 Task: Select a due date automation when advanced on, 2 days after a card is due add dates not starting this month at 11:00 AM.
Action: Mouse moved to (1035, 83)
Screenshot: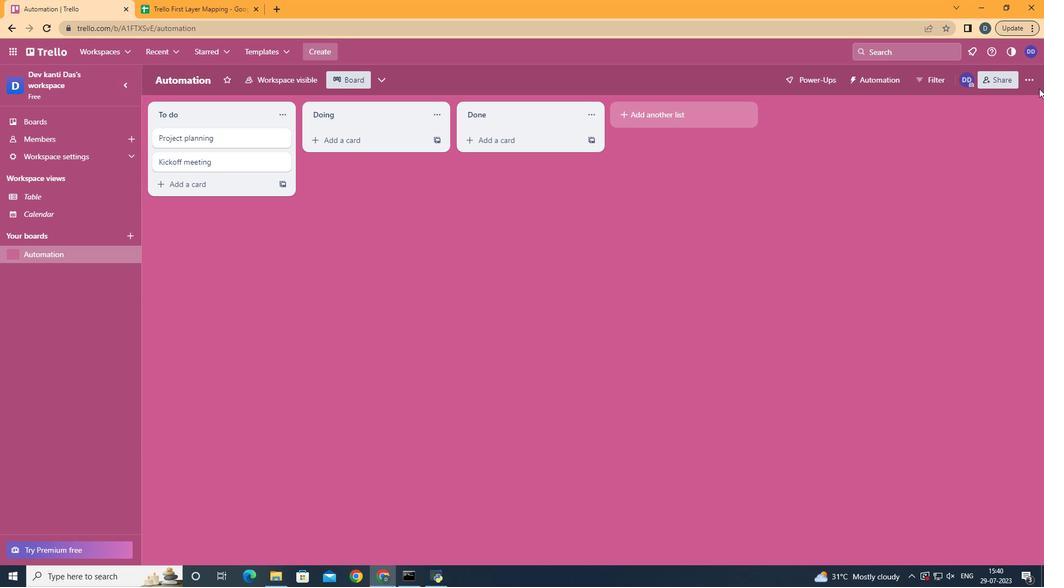
Action: Mouse pressed left at (1035, 83)
Screenshot: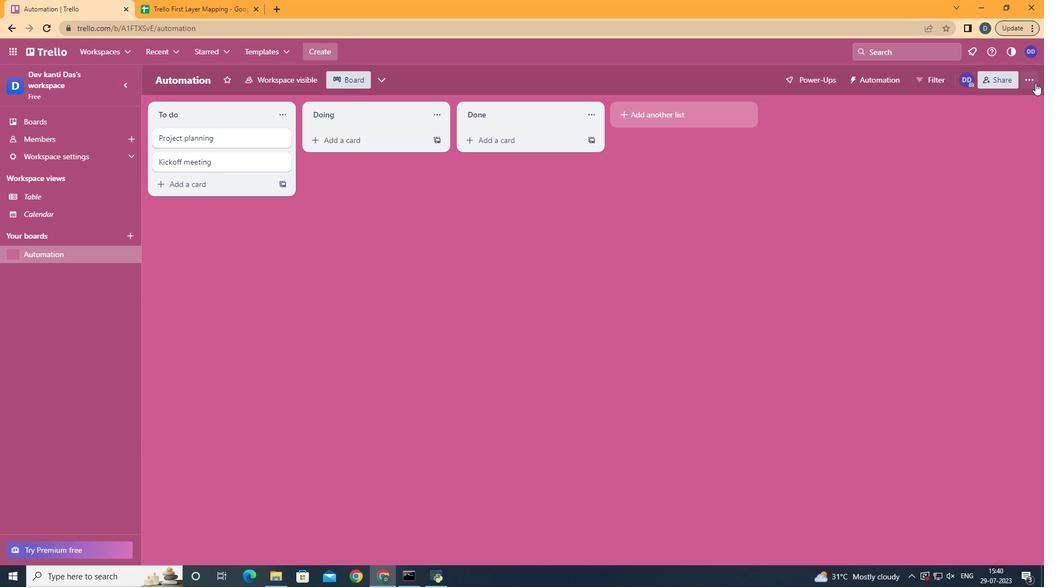 
Action: Mouse moved to (940, 233)
Screenshot: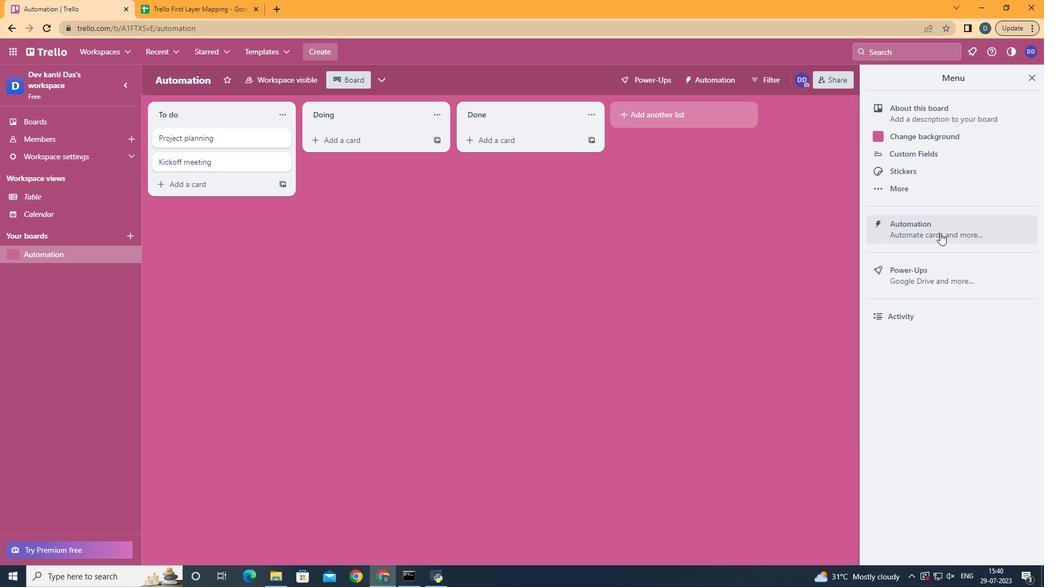
Action: Mouse pressed left at (940, 233)
Screenshot: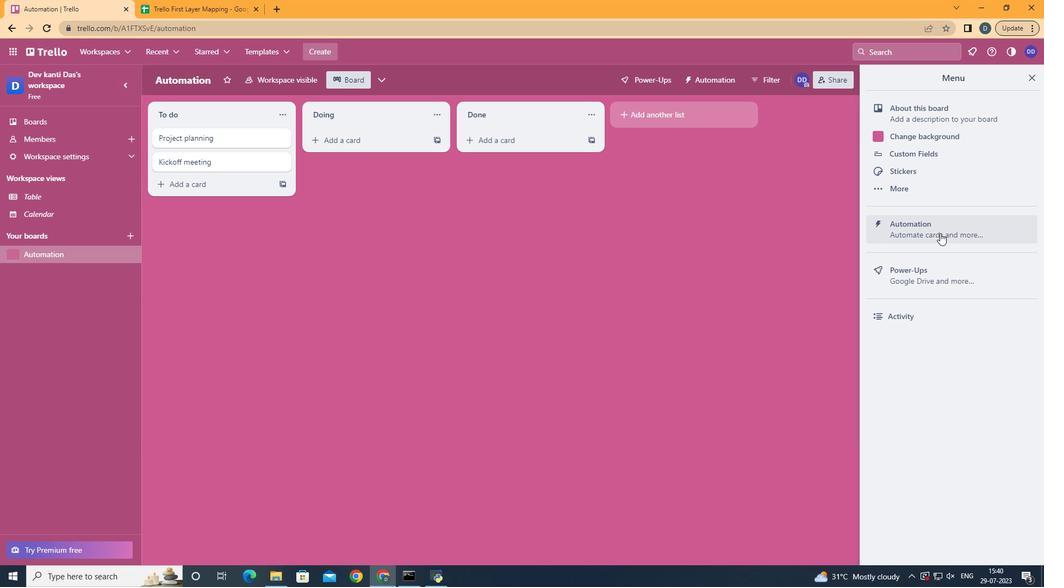 
Action: Mouse moved to (226, 222)
Screenshot: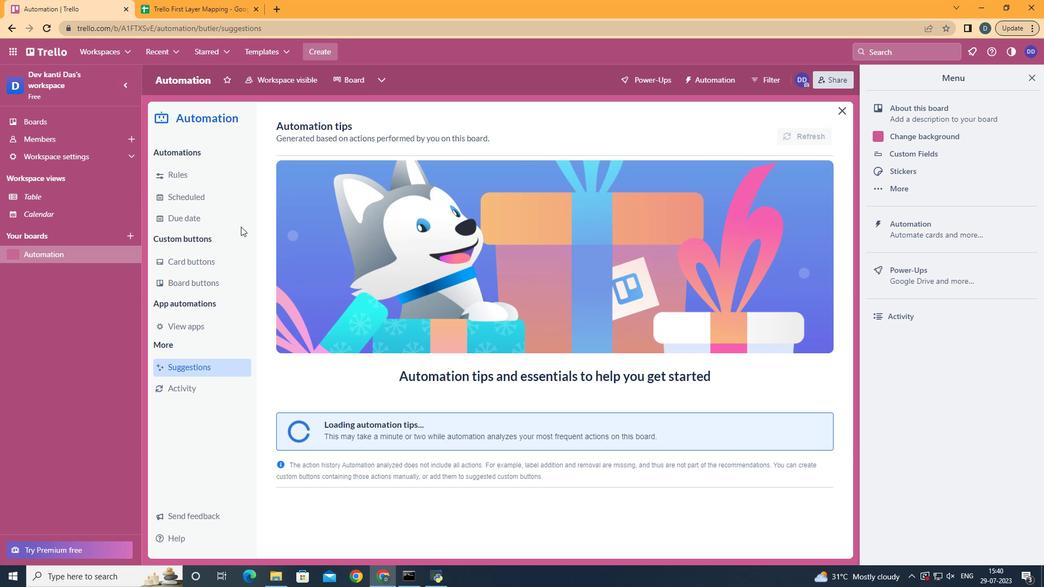 
Action: Mouse pressed left at (226, 222)
Screenshot: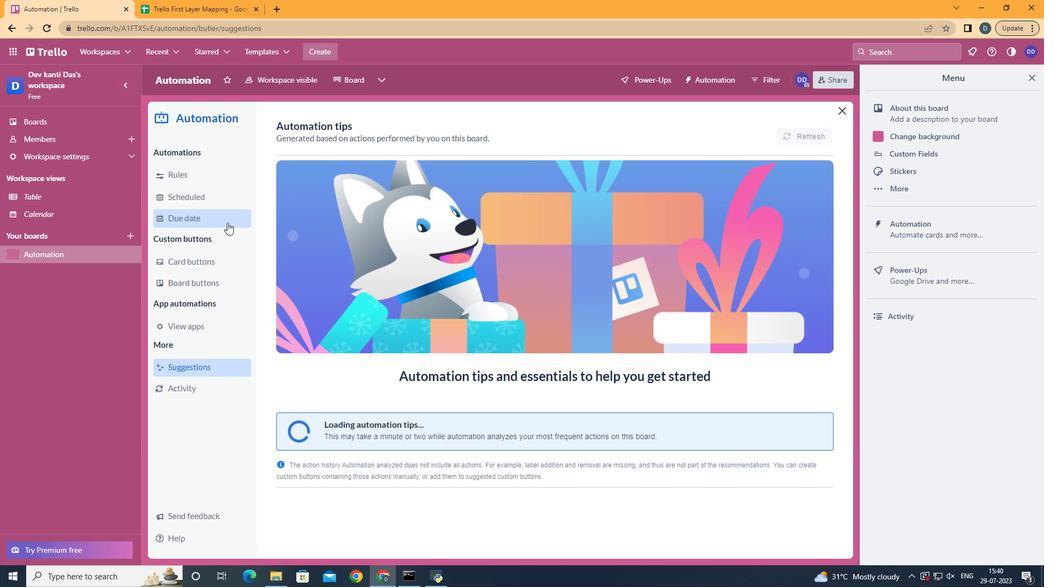 
Action: Mouse moved to (760, 121)
Screenshot: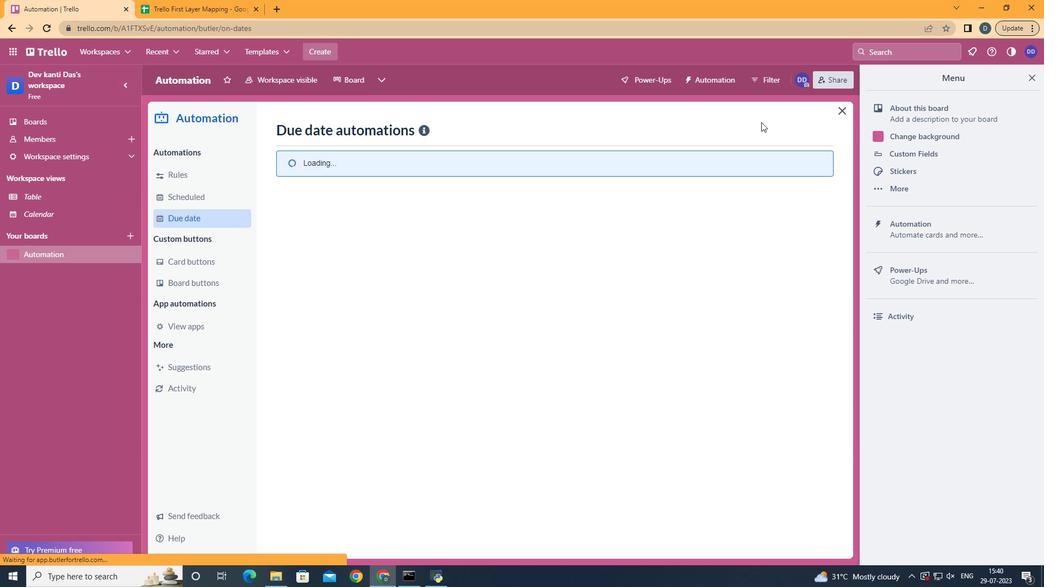 
Action: Mouse pressed left at (760, 121)
Screenshot: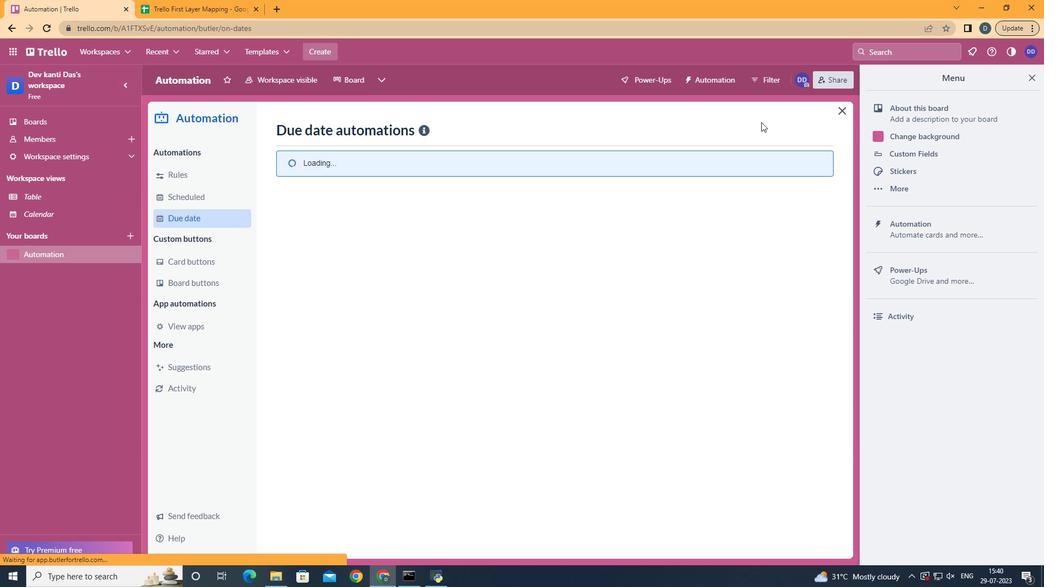 
Action: Mouse moved to (485, 238)
Screenshot: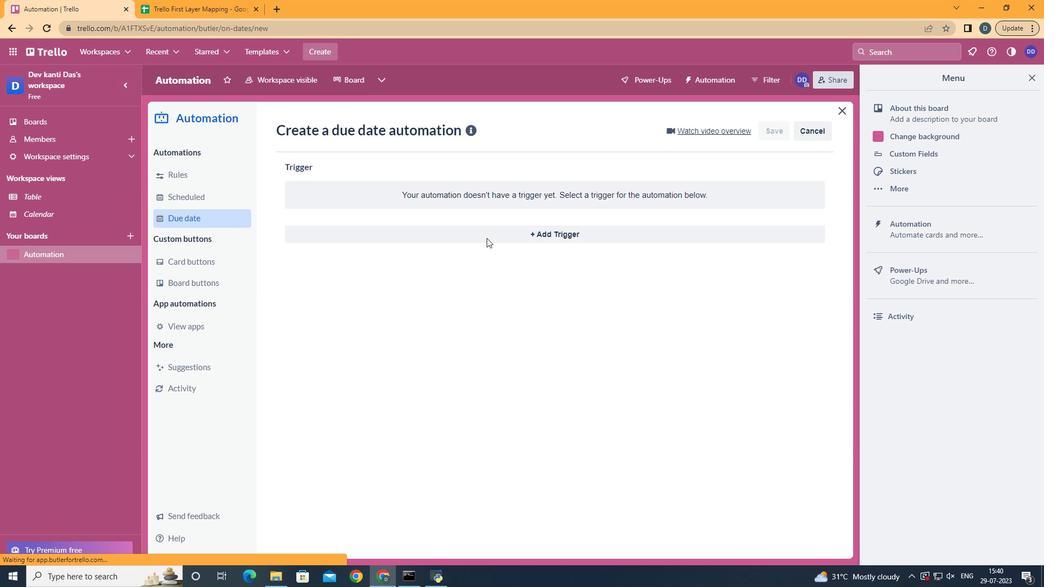 
Action: Mouse pressed left at (485, 238)
Screenshot: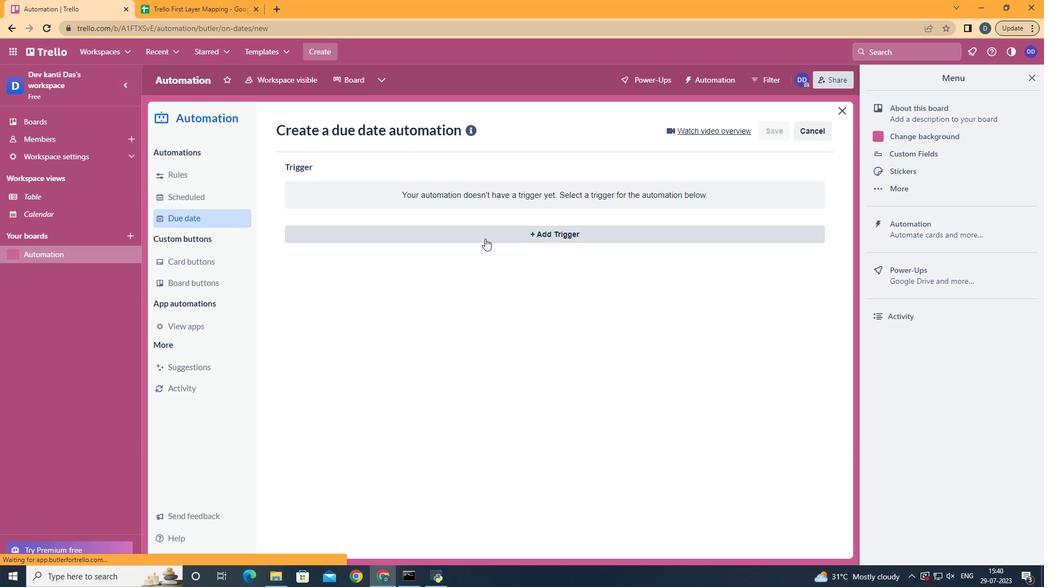 
Action: Mouse moved to (374, 441)
Screenshot: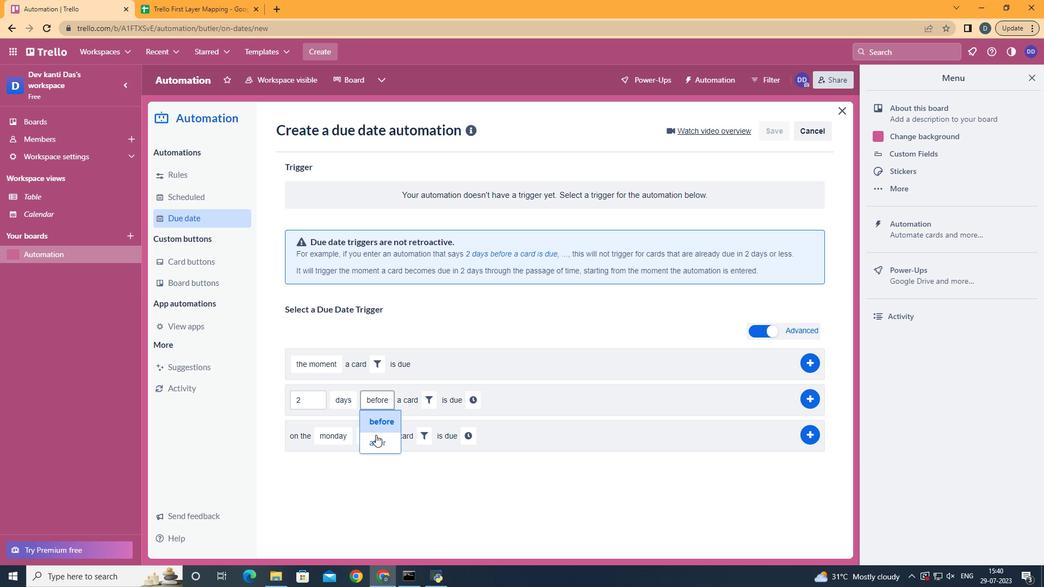 
Action: Mouse pressed left at (374, 441)
Screenshot: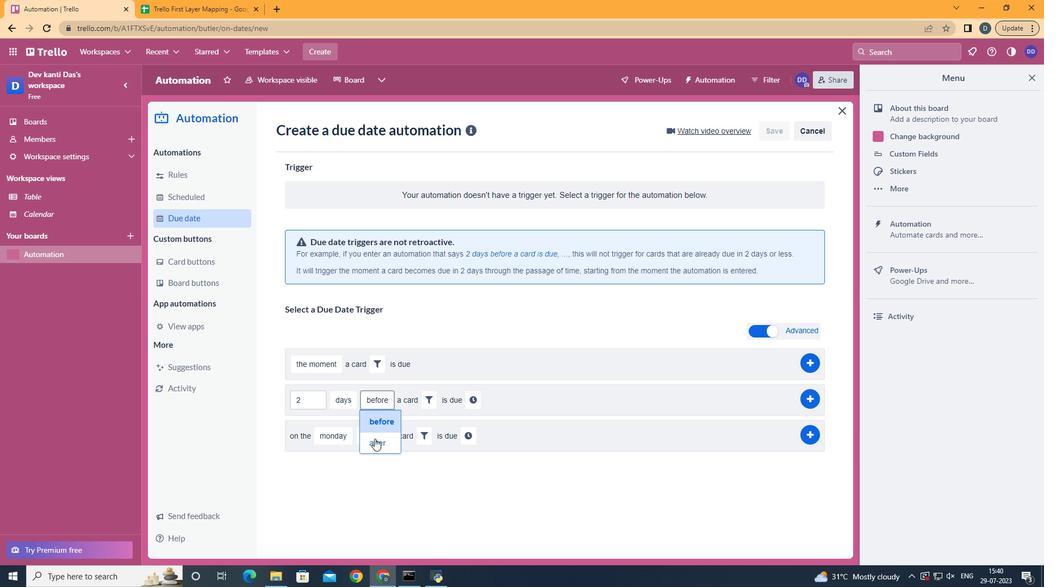 
Action: Mouse moved to (423, 405)
Screenshot: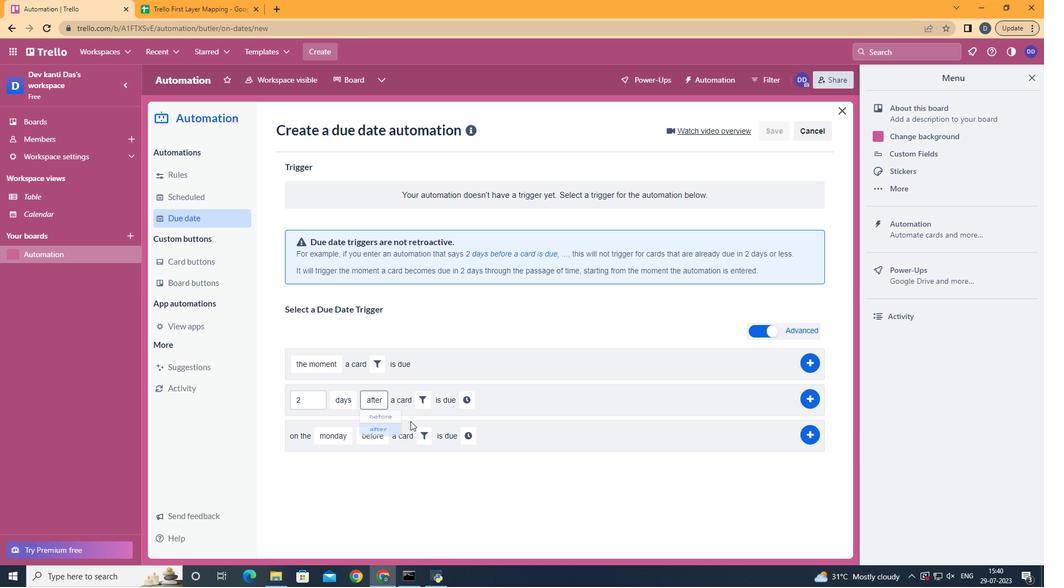 
Action: Mouse pressed left at (423, 405)
Screenshot: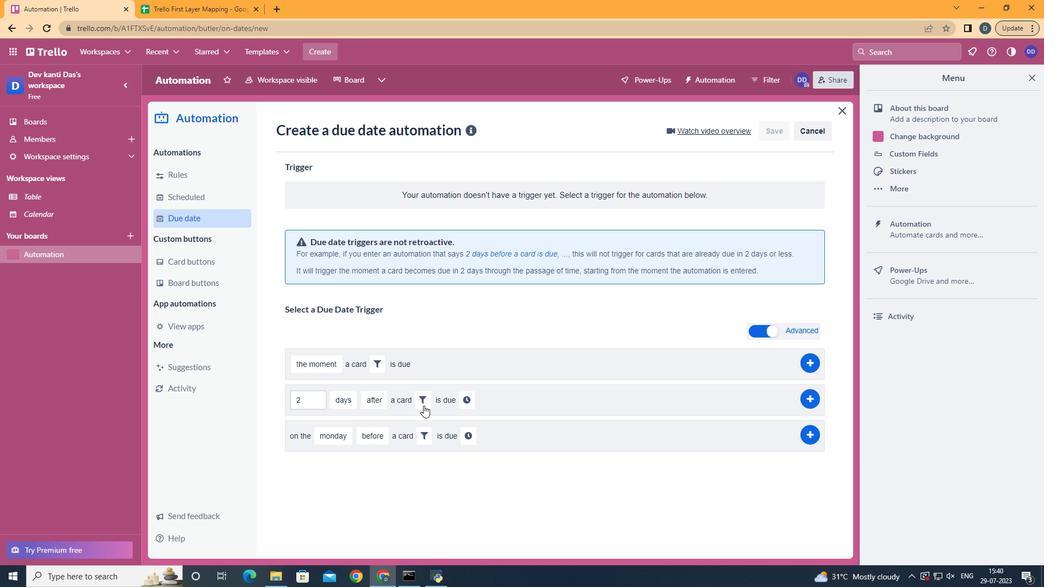 
Action: Mouse moved to (485, 437)
Screenshot: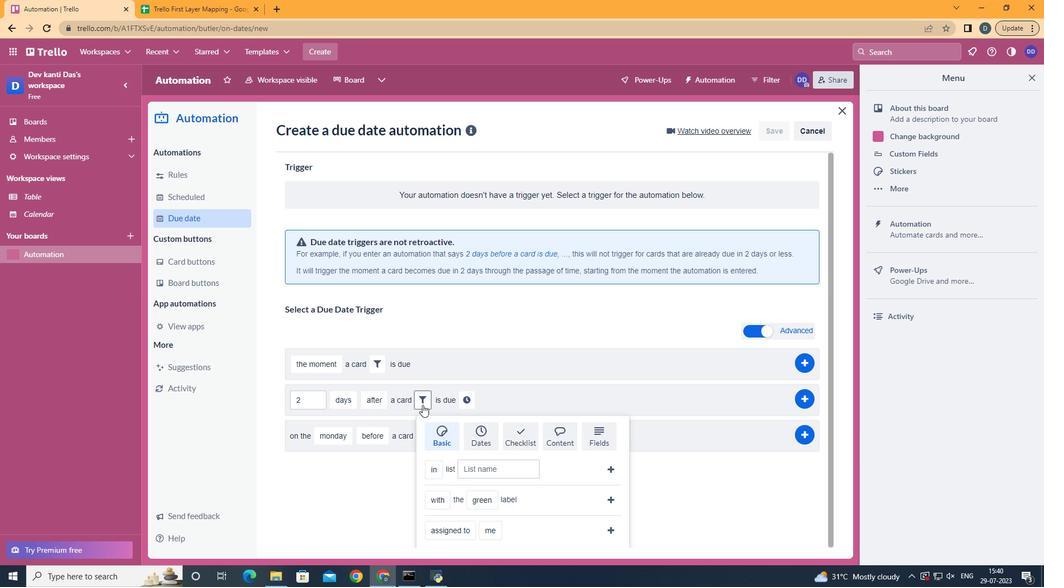 
Action: Mouse pressed left at (485, 437)
Screenshot: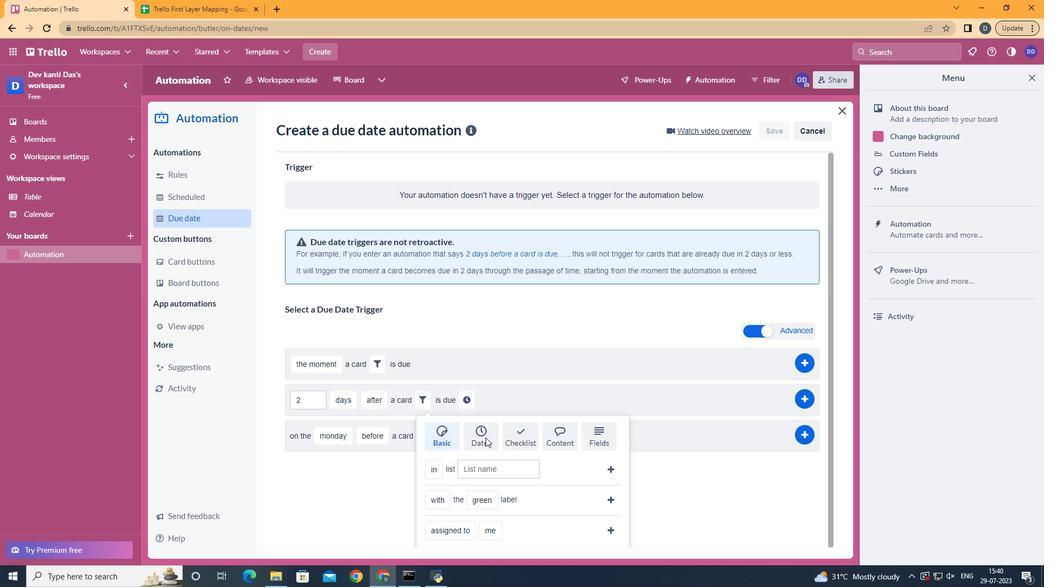 
Action: Mouse scrolled (485, 437) with delta (0, 0)
Screenshot: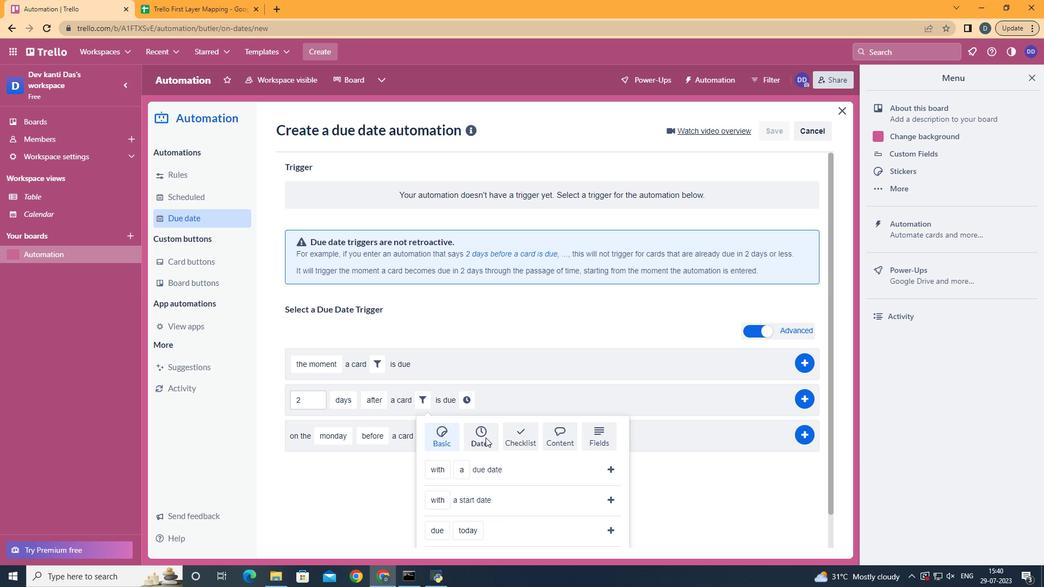 
Action: Mouse scrolled (485, 437) with delta (0, 0)
Screenshot: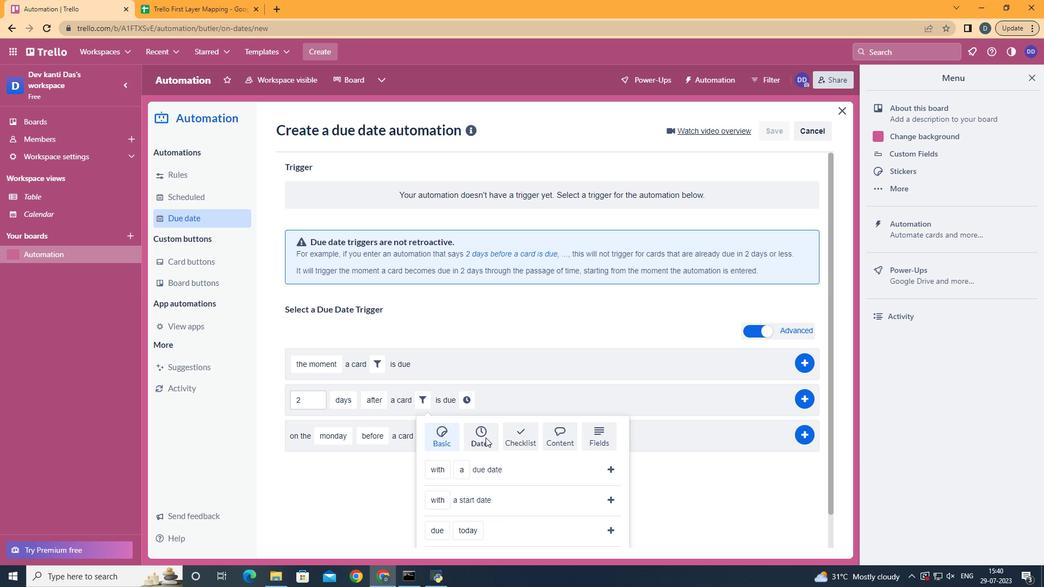 
Action: Mouse scrolled (485, 437) with delta (0, 0)
Screenshot: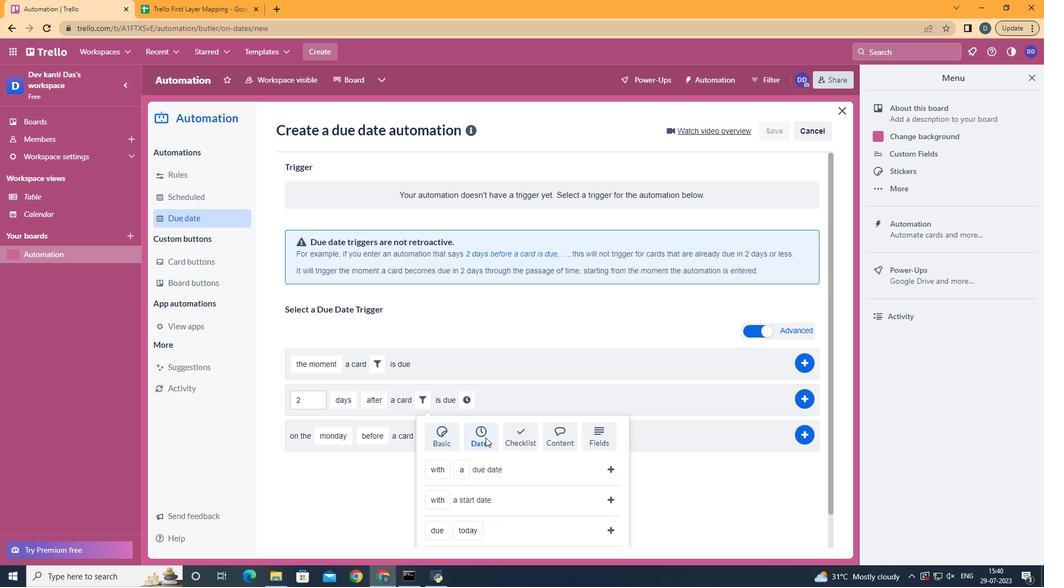 
Action: Mouse scrolled (485, 437) with delta (0, 0)
Screenshot: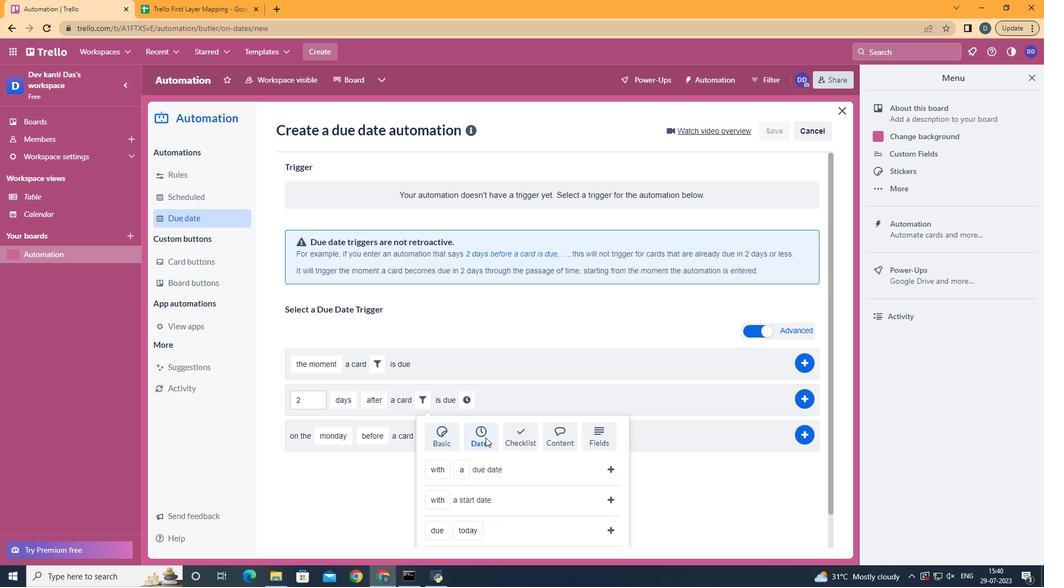 
Action: Mouse scrolled (485, 437) with delta (0, 0)
Screenshot: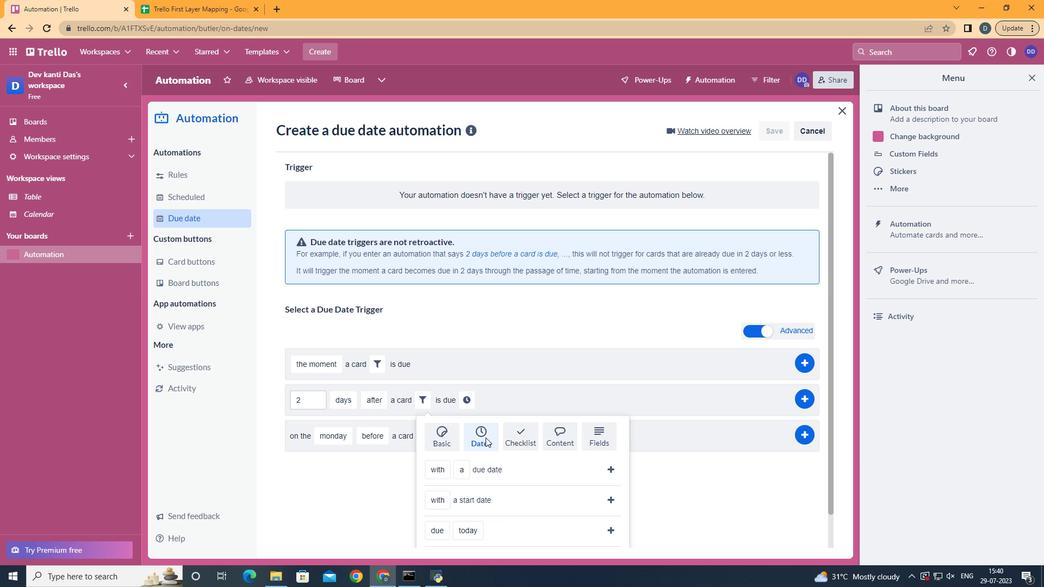 
Action: Mouse moved to (447, 475)
Screenshot: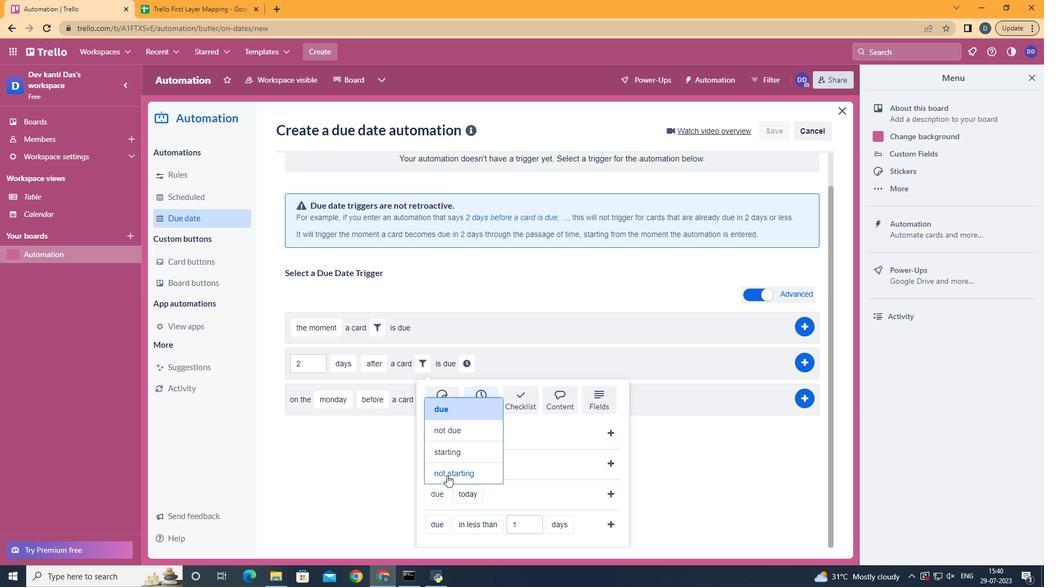 
Action: Mouse pressed left at (447, 475)
Screenshot: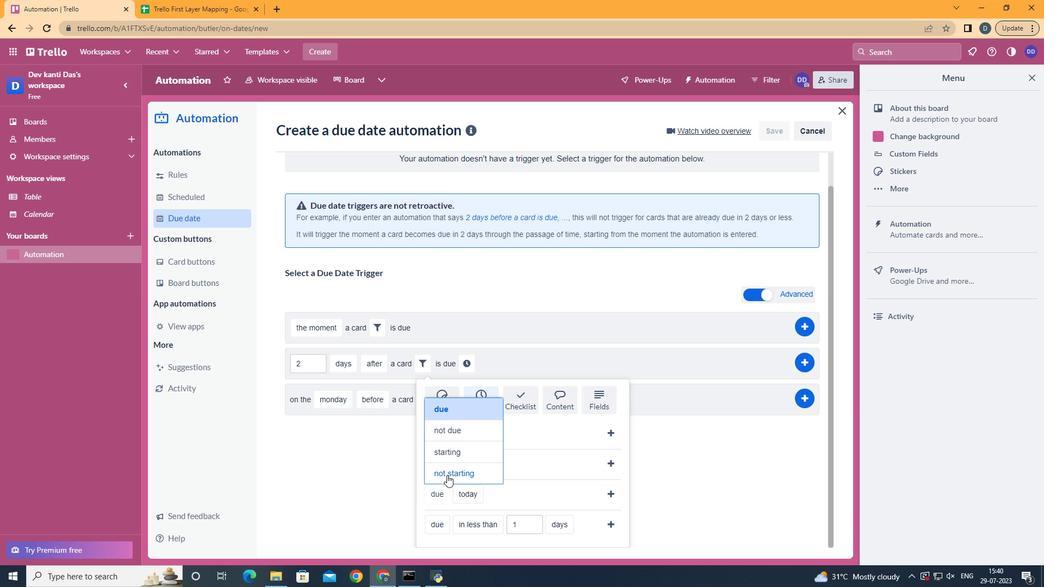 
Action: Mouse moved to (509, 445)
Screenshot: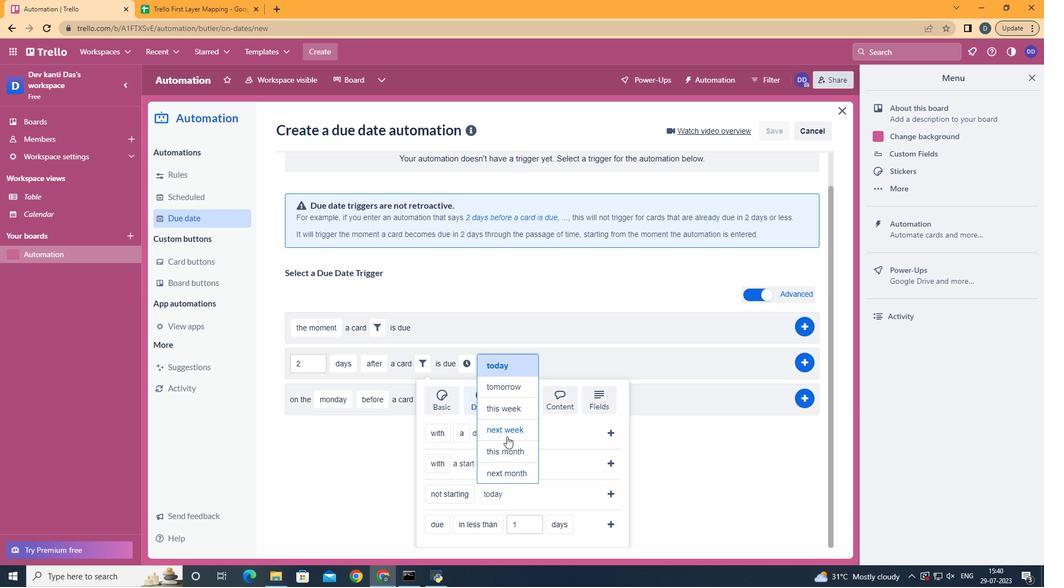 
Action: Mouse pressed left at (509, 445)
Screenshot: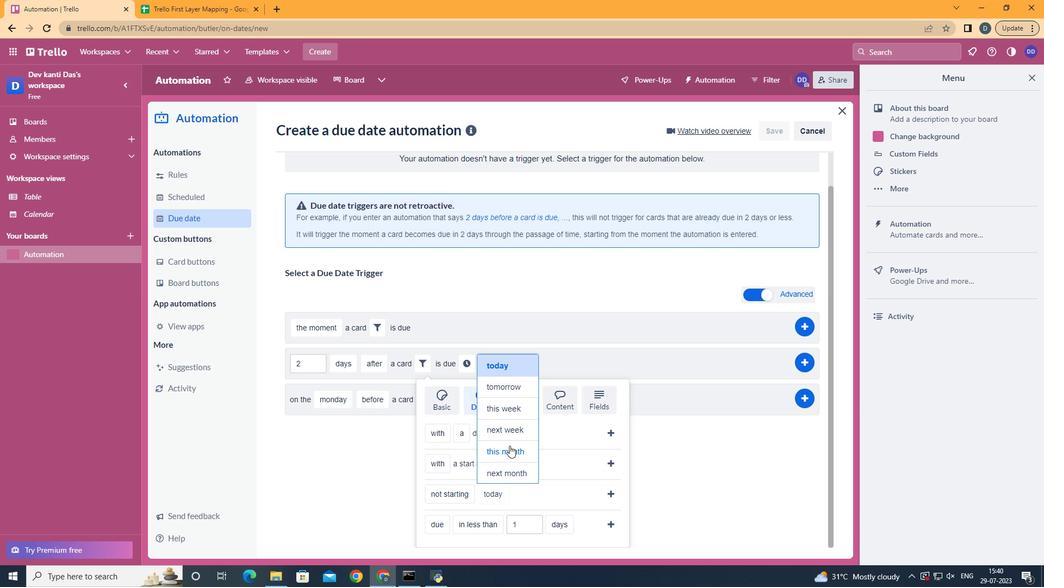 
Action: Mouse moved to (615, 491)
Screenshot: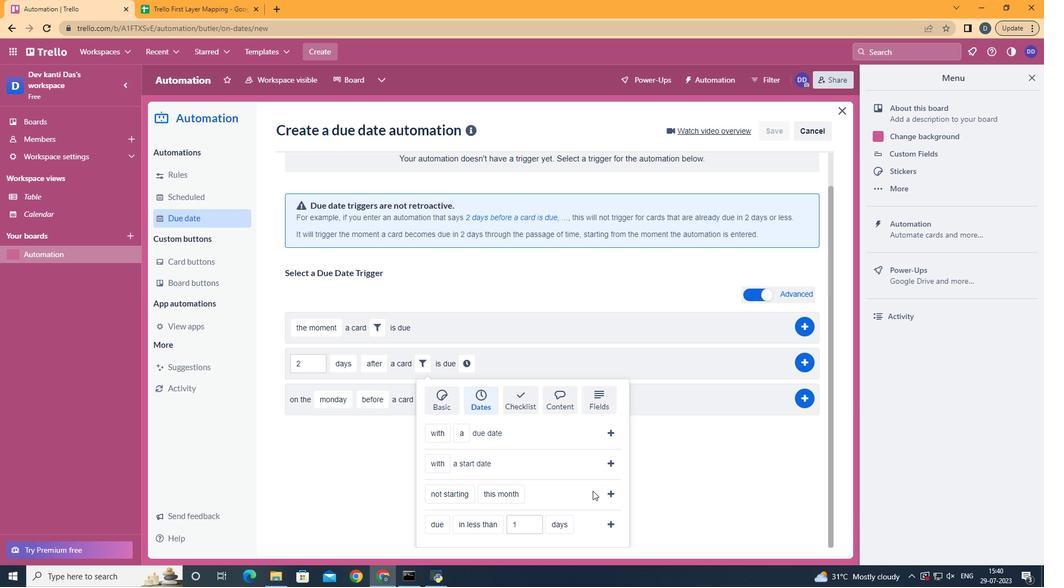 
Action: Mouse pressed left at (615, 491)
Screenshot: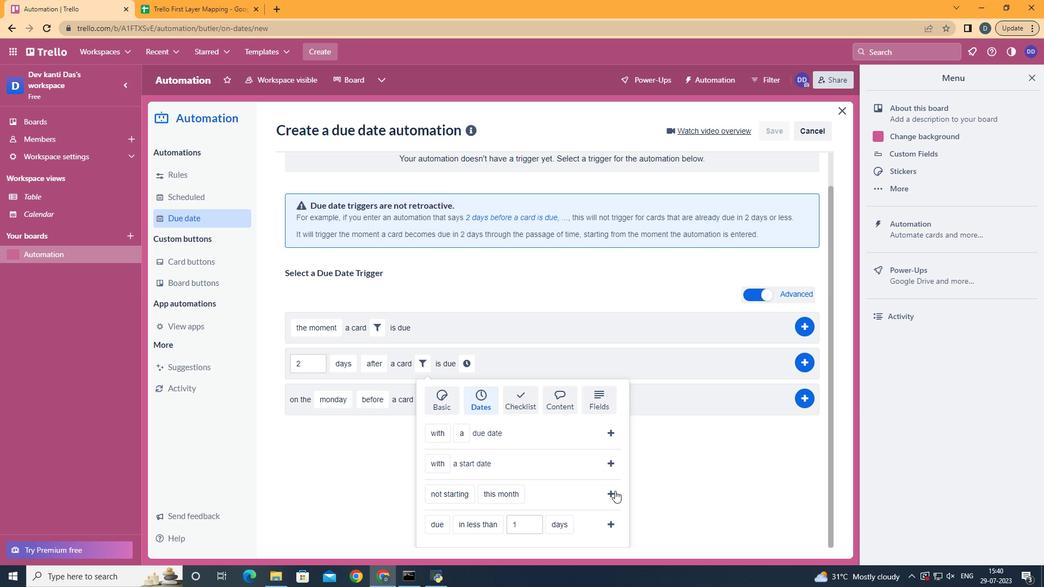 
Action: Mouse moved to (572, 398)
Screenshot: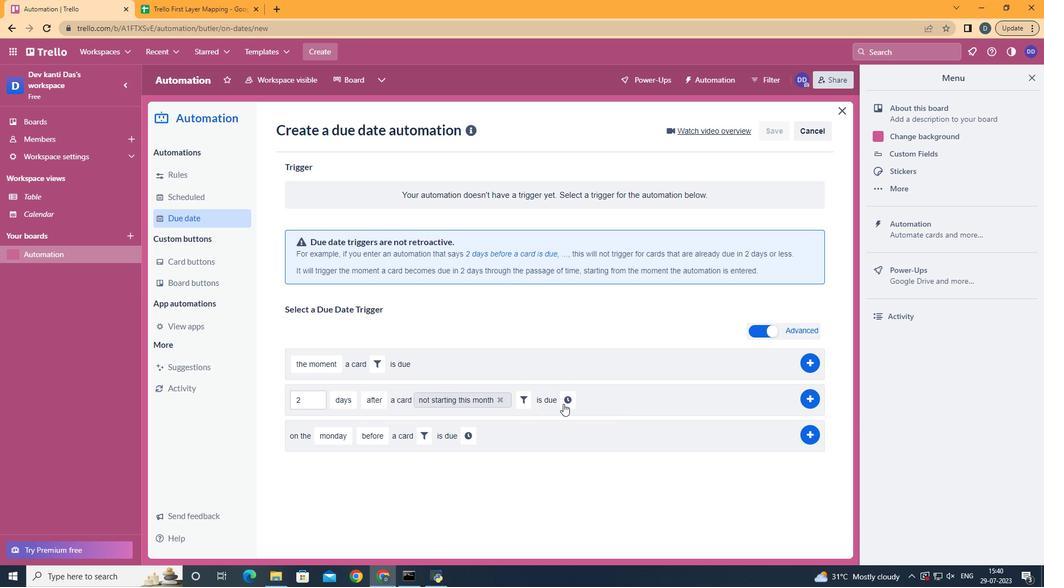 
Action: Mouse pressed left at (572, 398)
Screenshot: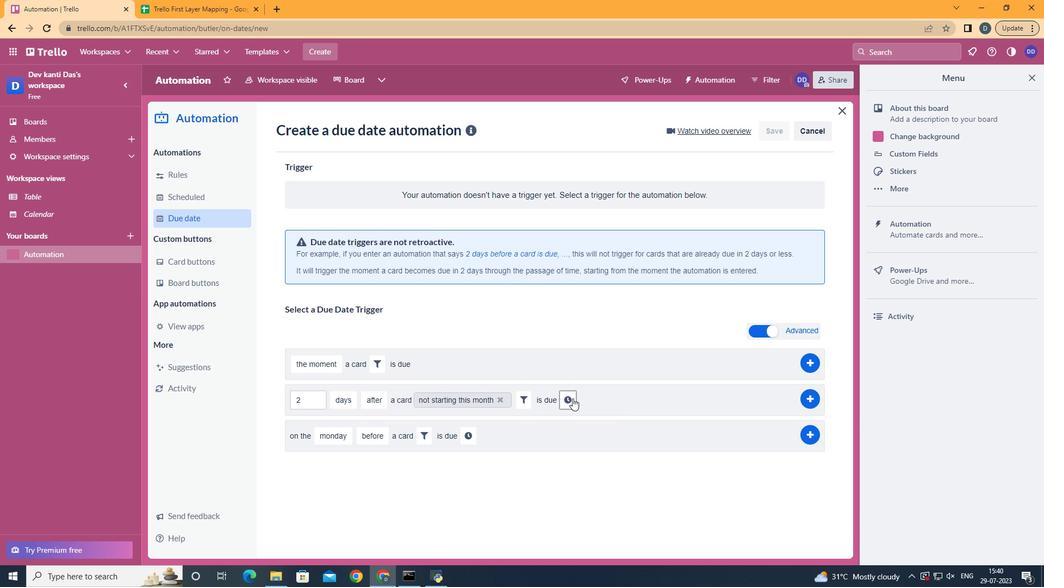 
Action: Mouse moved to (586, 403)
Screenshot: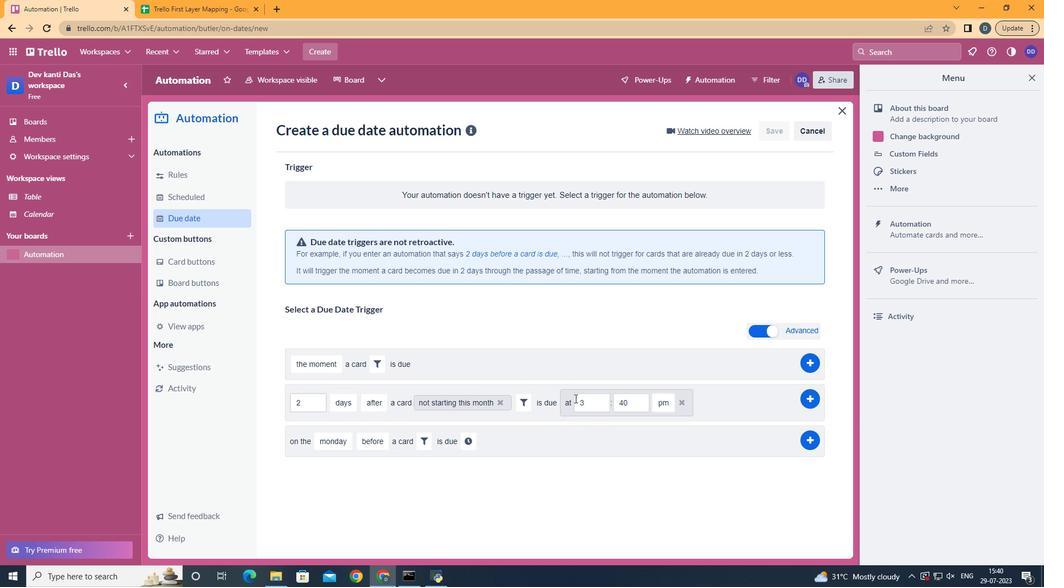 
Action: Mouse pressed left at (586, 403)
Screenshot: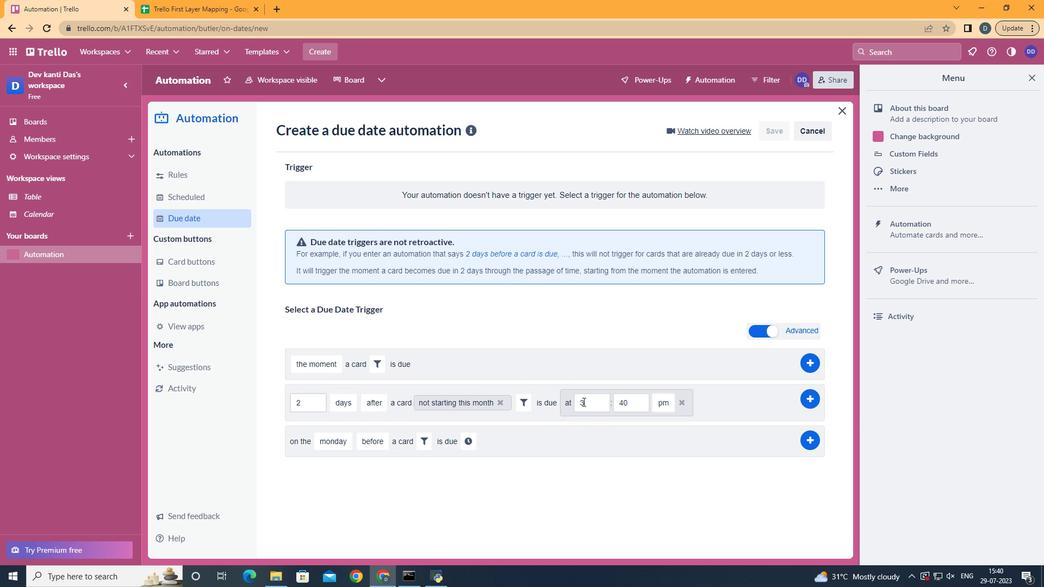 
Action: Key pressed <Key.backspace>11
Screenshot: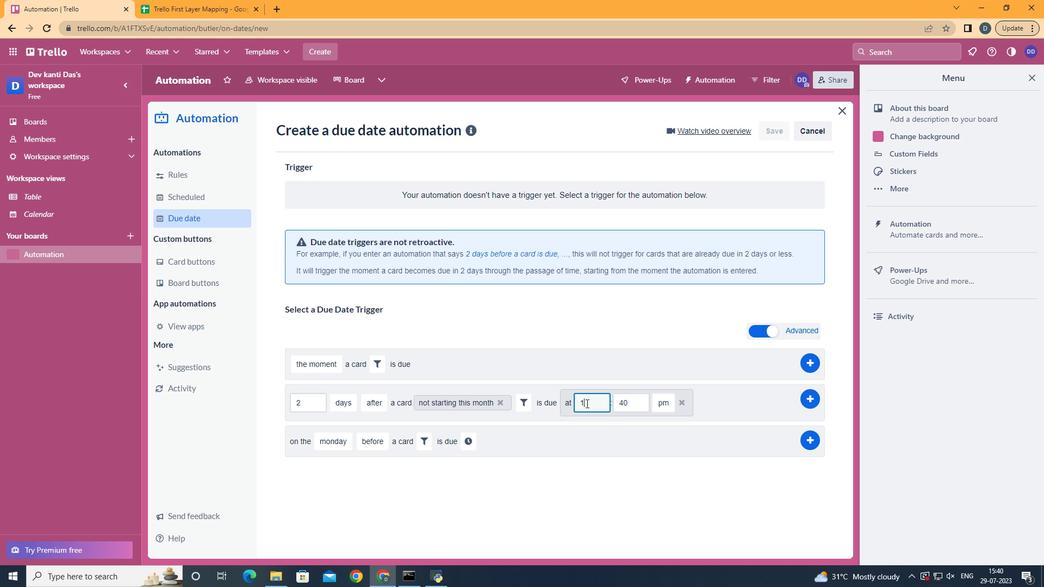 
Action: Mouse moved to (626, 408)
Screenshot: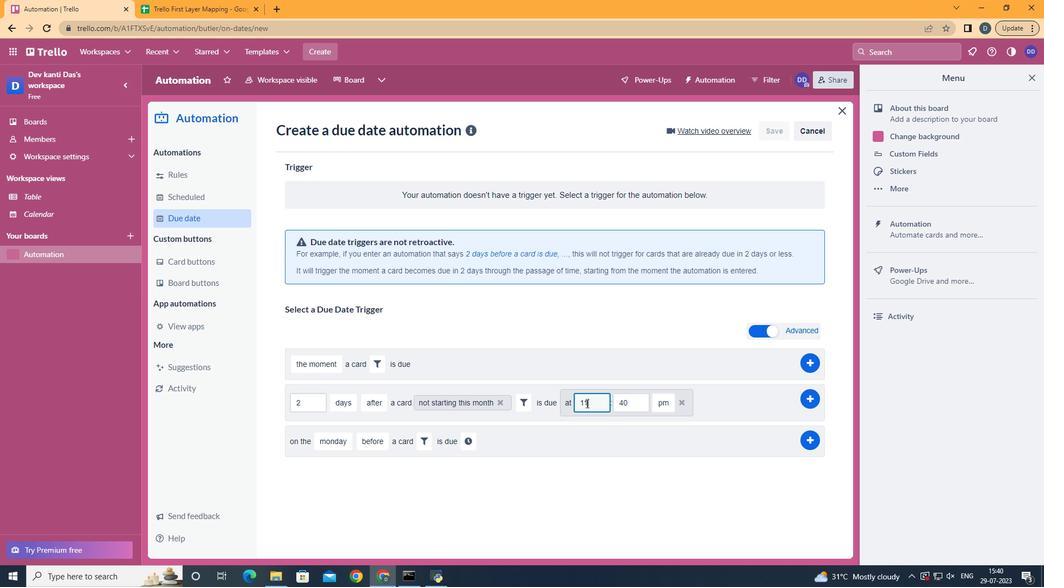 
Action: Mouse pressed left at (626, 408)
Screenshot: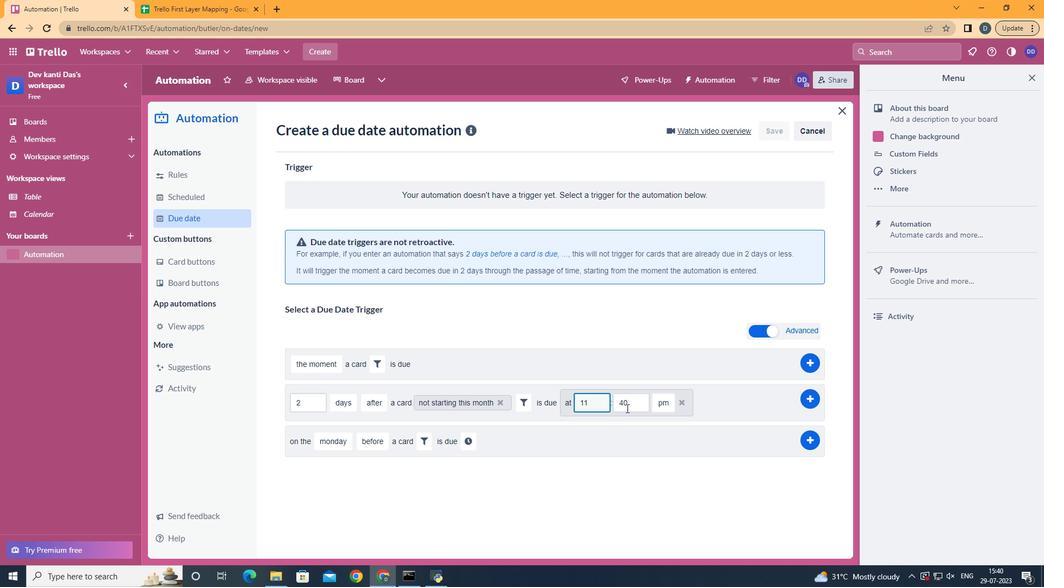 
Action: Key pressed <Key.backspace> 751)<Key.backspace>00
Screenshot: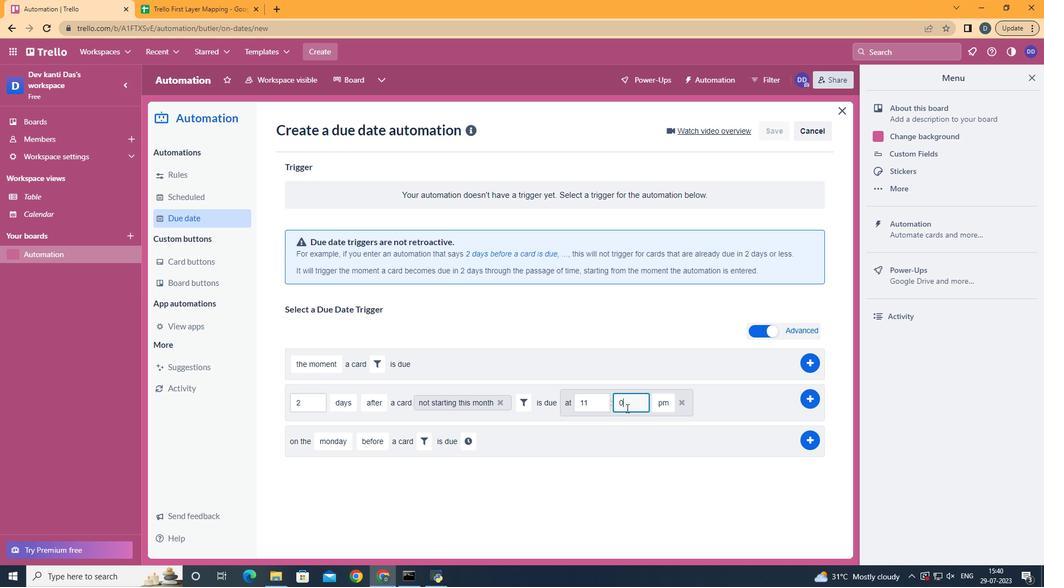 
Action: Mouse moved to (660, 419)
Screenshot: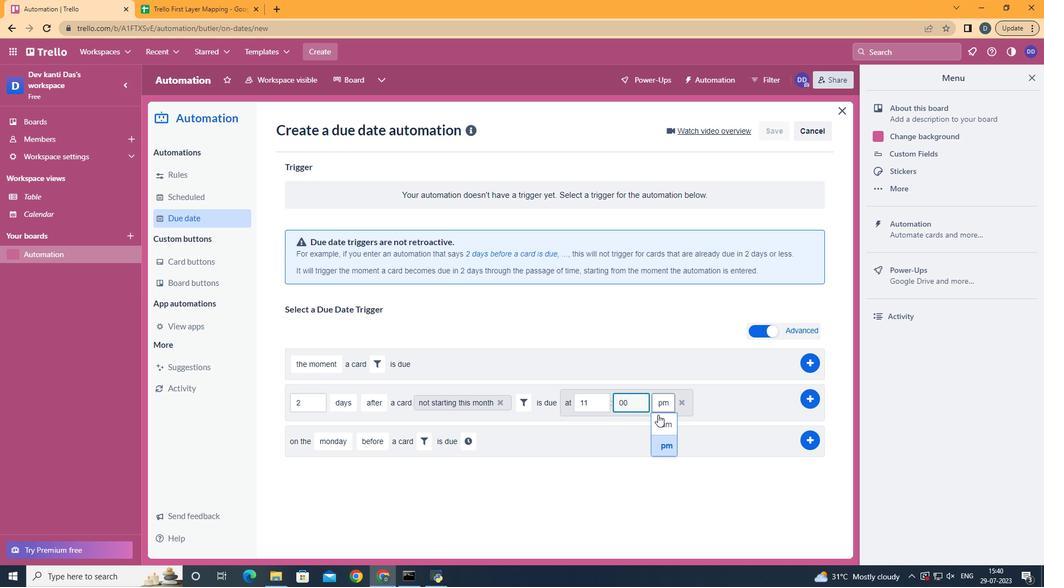 
Action: Mouse pressed left at (660, 419)
Screenshot: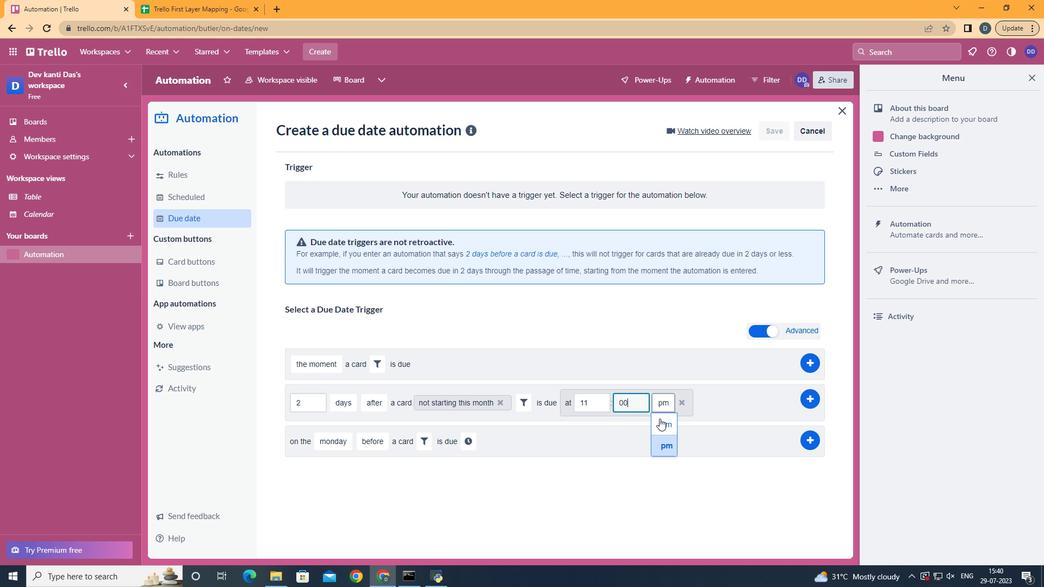 
